 Task: Search for tasks with the keyword 'Urgency'.
Action: Mouse moved to (14, 133)
Screenshot: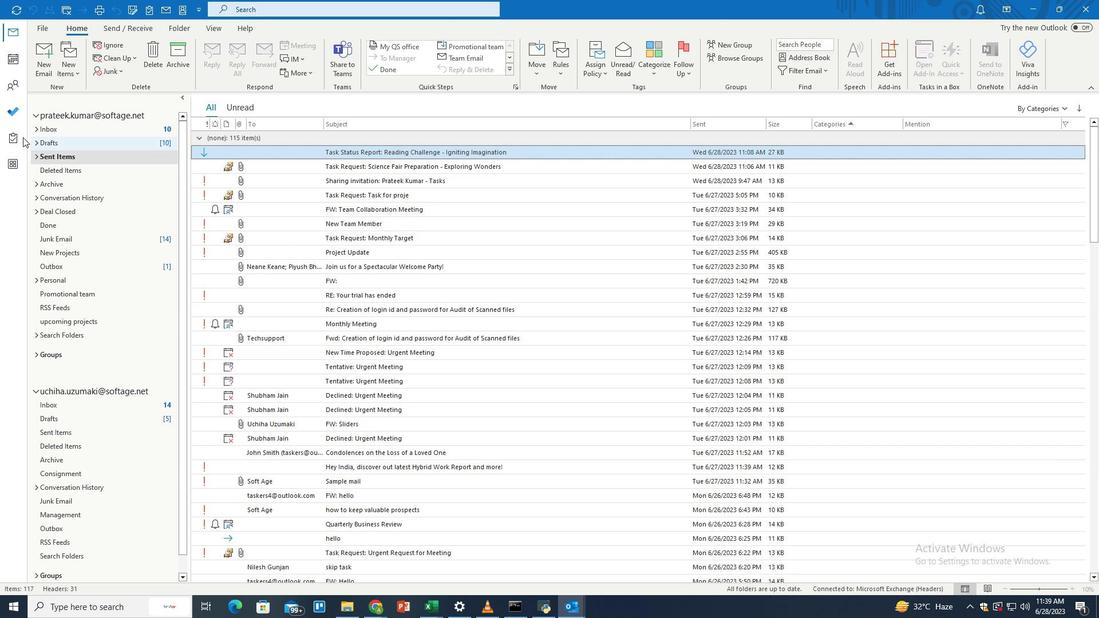 
Action: Mouse pressed left at (14, 133)
Screenshot: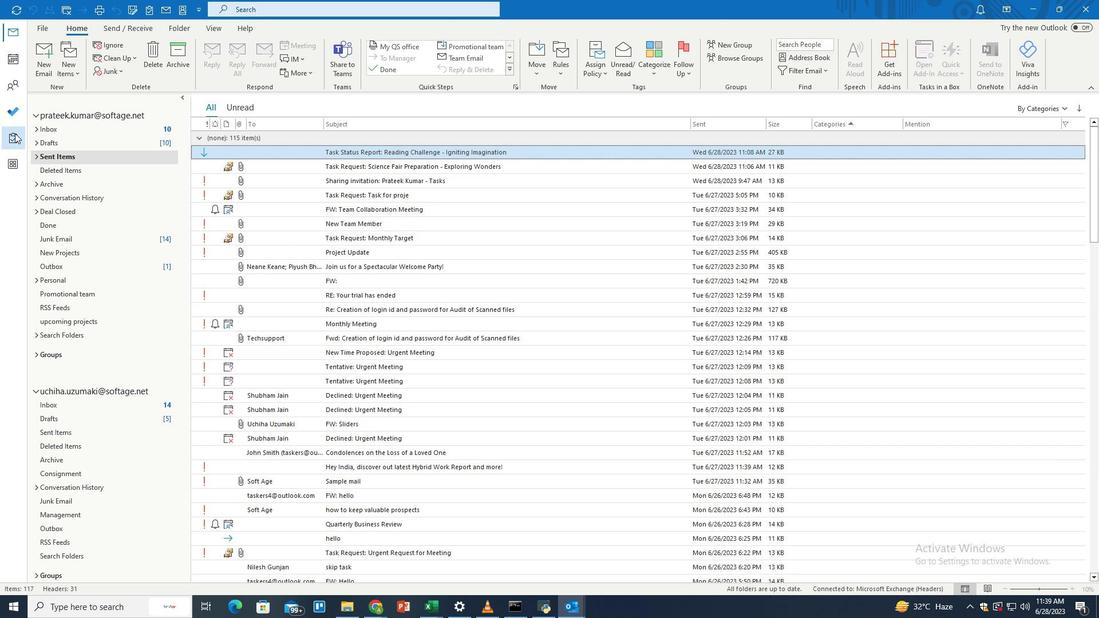
Action: Mouse moved to (428, 8)
Screenshot: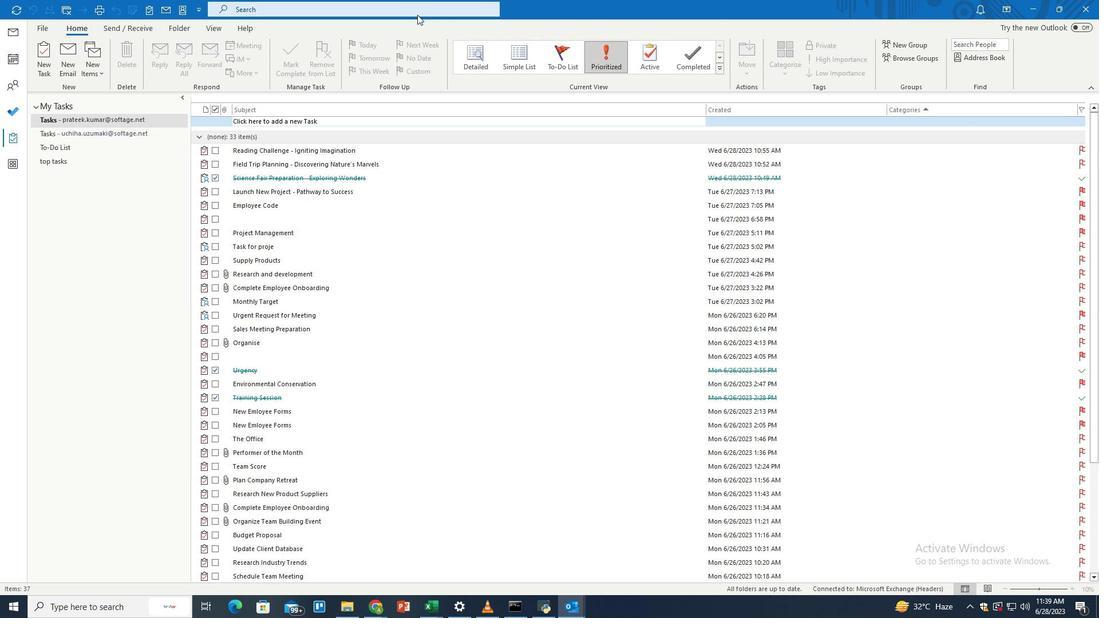 
Action: Mouse pressed left at (428, 8)
Screenshot: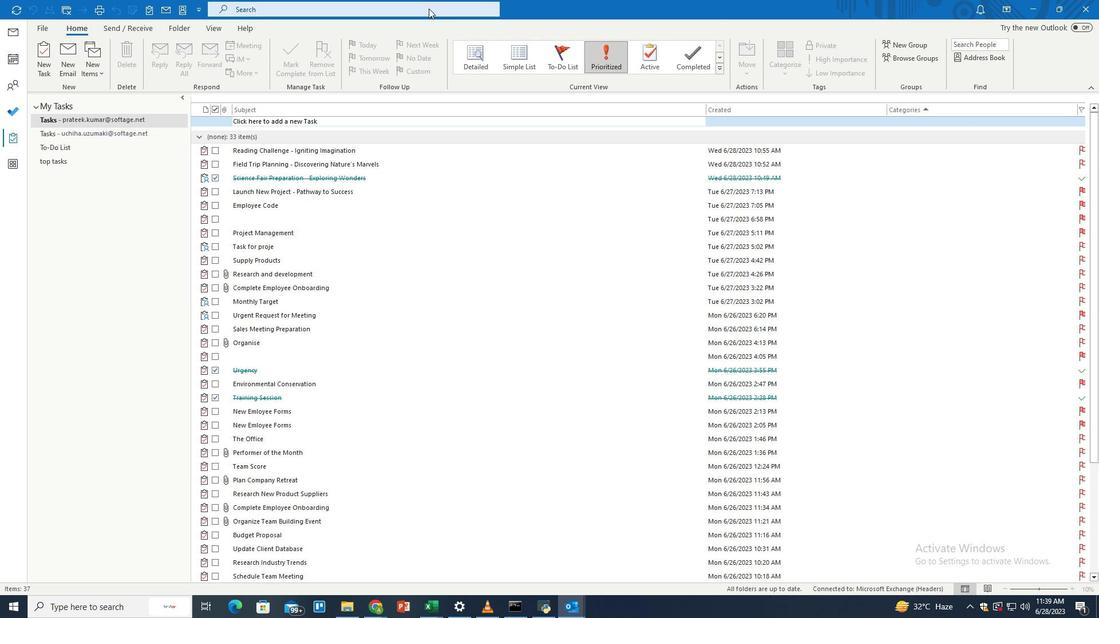 
Action: Mouse moved to (536, 9)
Screenshot: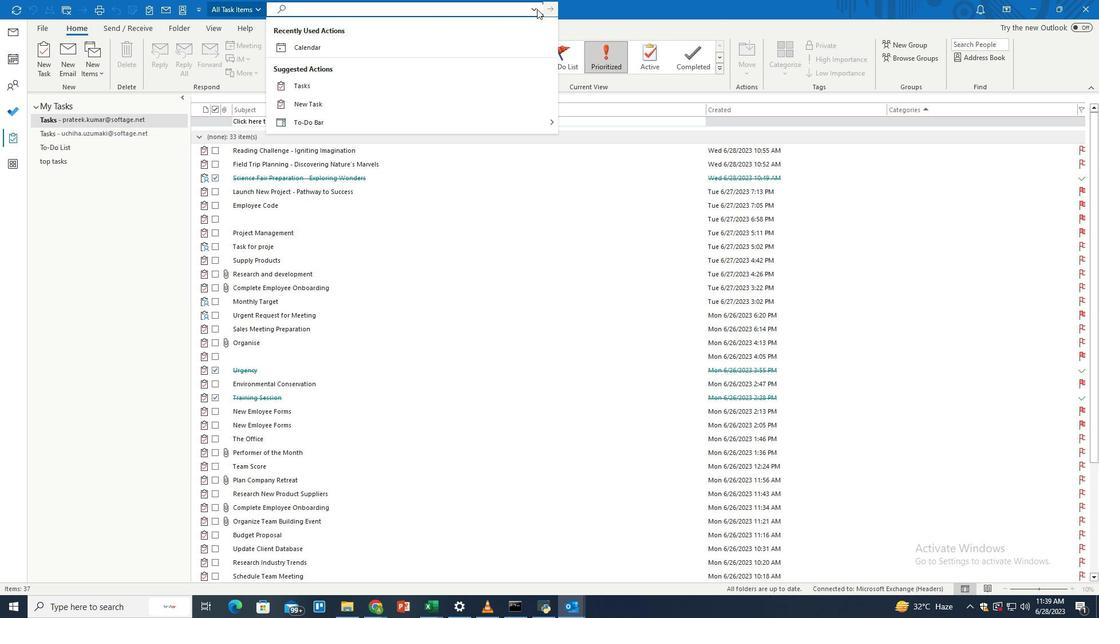 
Action: Mouse pressed left at (536, 9)
Screenshot: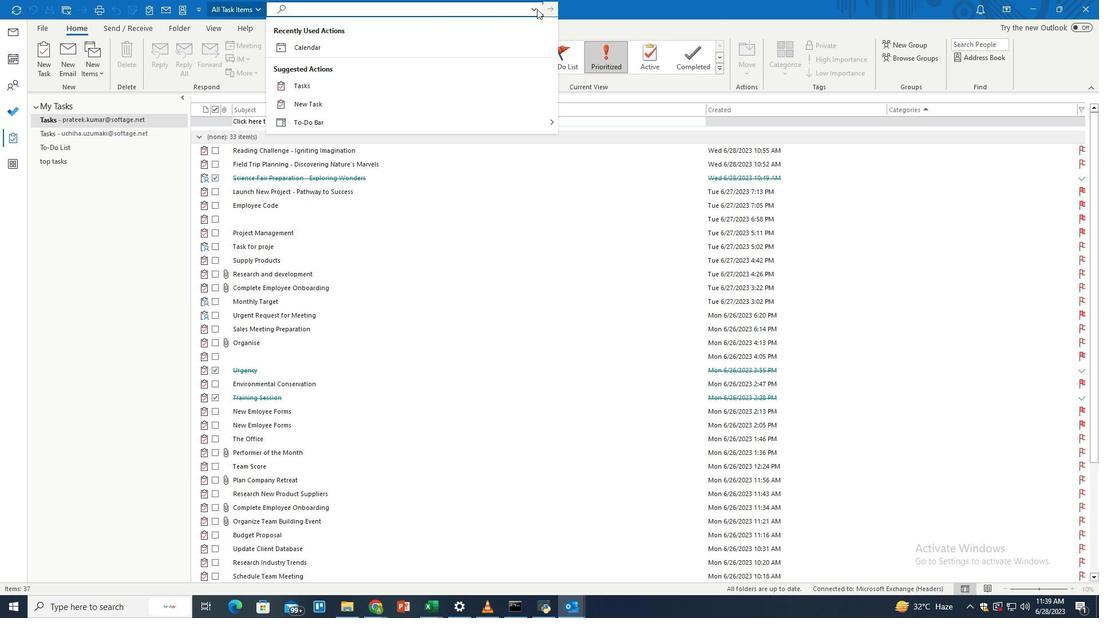 
Action: Mouse moved to (343, 146)
Screenshot: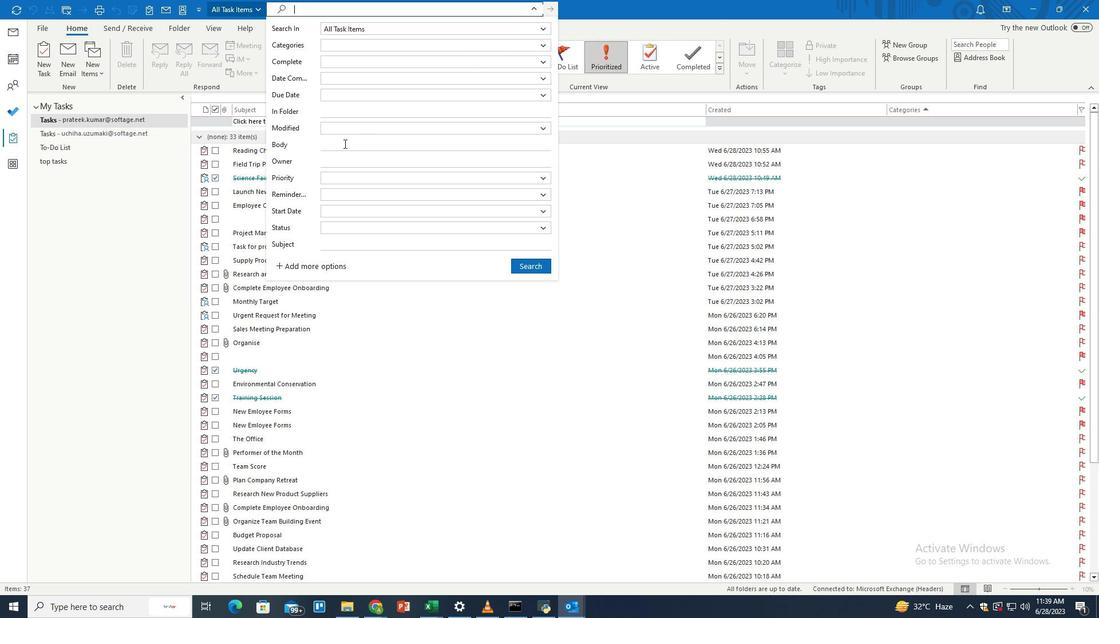
Action: Mouse pressed left at (343, 146)
Screenshot: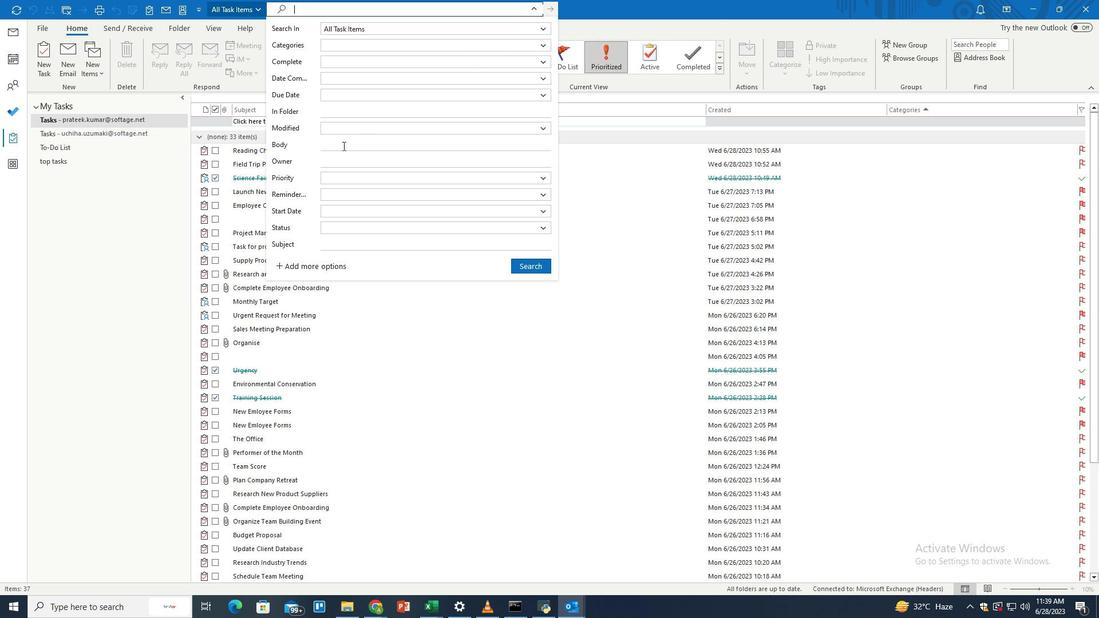 
Action: Key pressed <Key.shift>Urgency
Screenshot: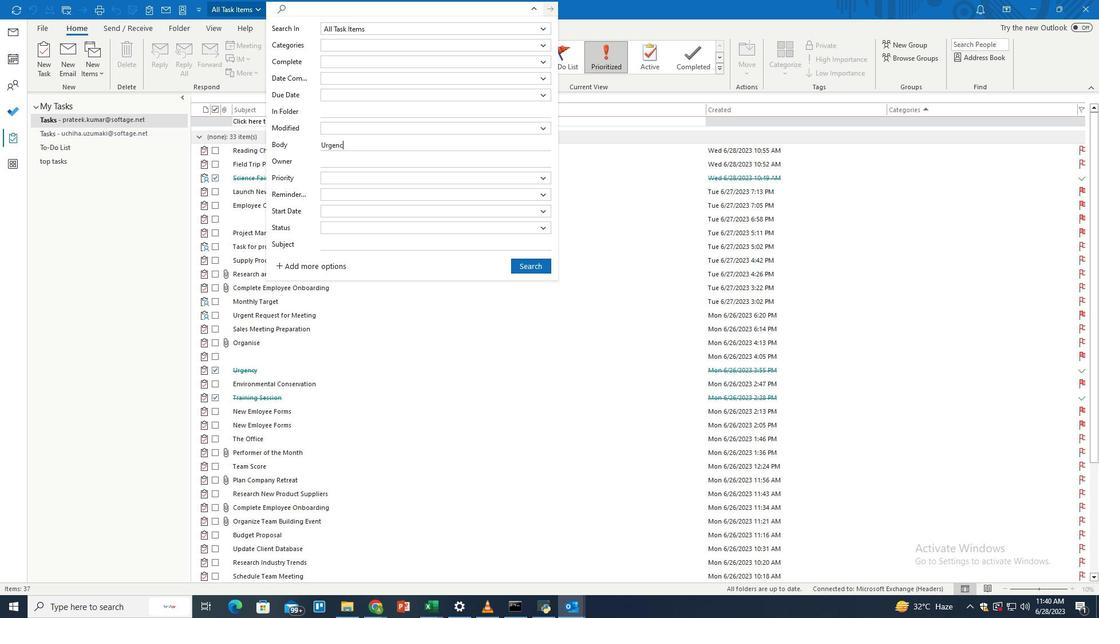 
Action: Mouse moved to (535, 268)
Screenshot: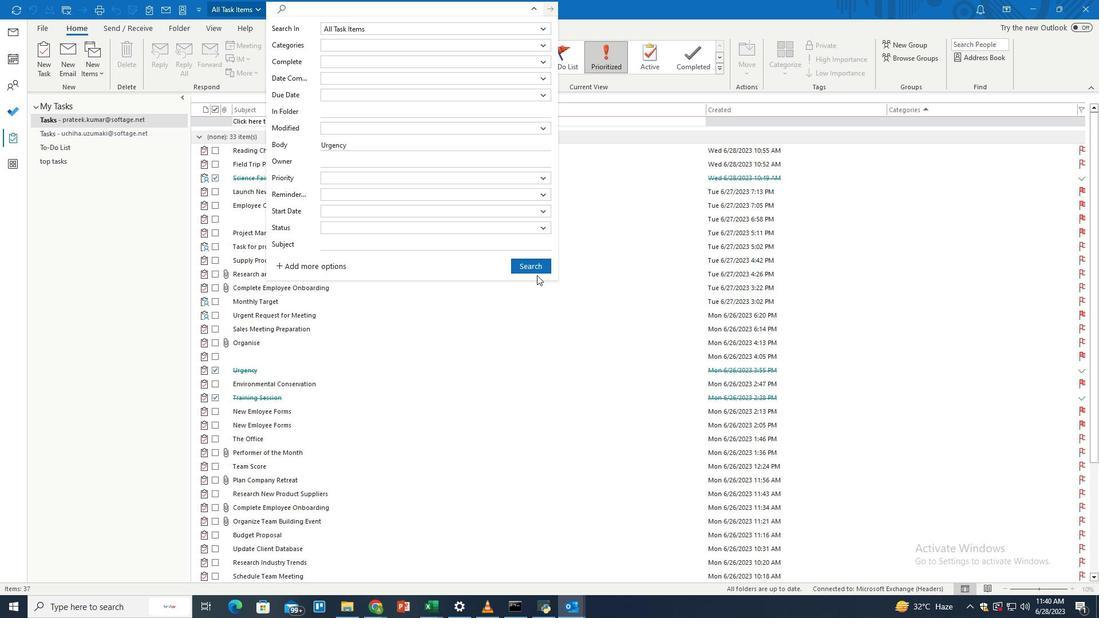 
Action: Mouse pressed left at (535, 268)
Screenshot: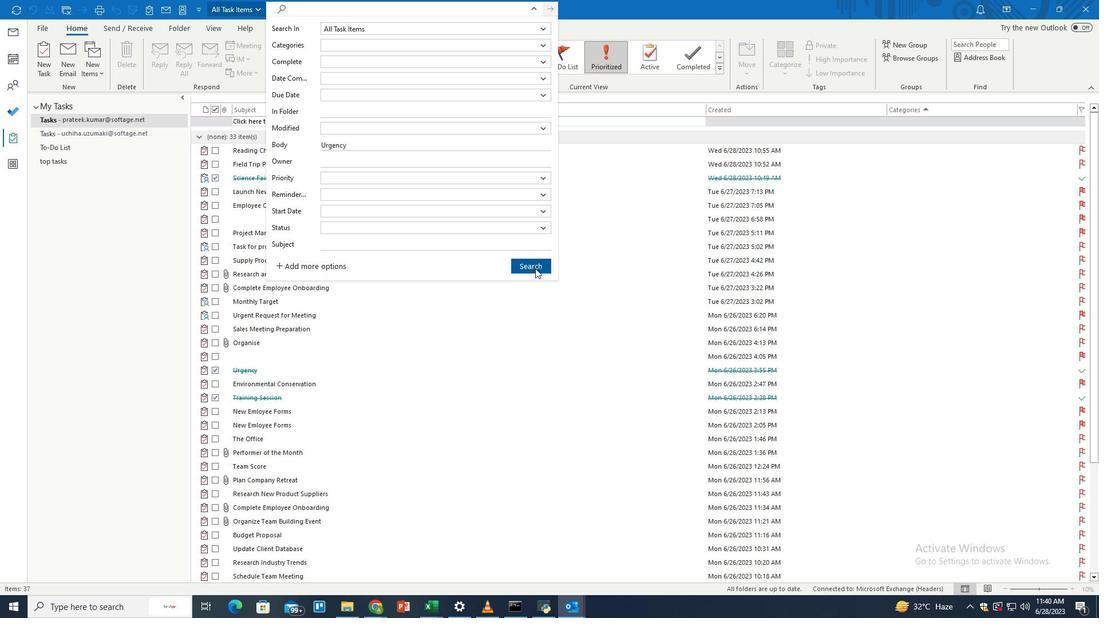 
